 Task: Select a due date automation when advanced on, 2 days before a card is due add dates due in 1 days at 11:00 AM.
Action: Mouse moved to (968, 77)
Screenshot: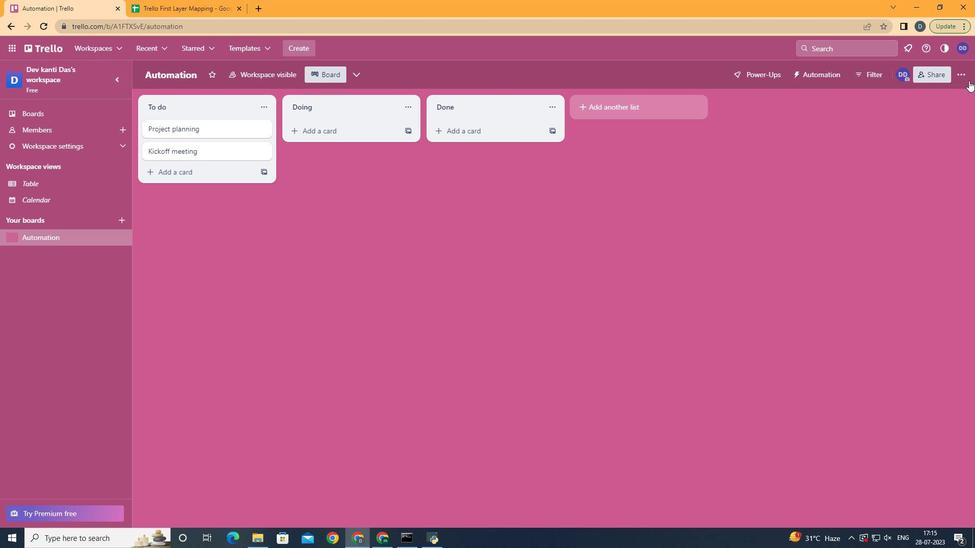 
Action: Mouse pressed left at (968, 77)
Screenshot: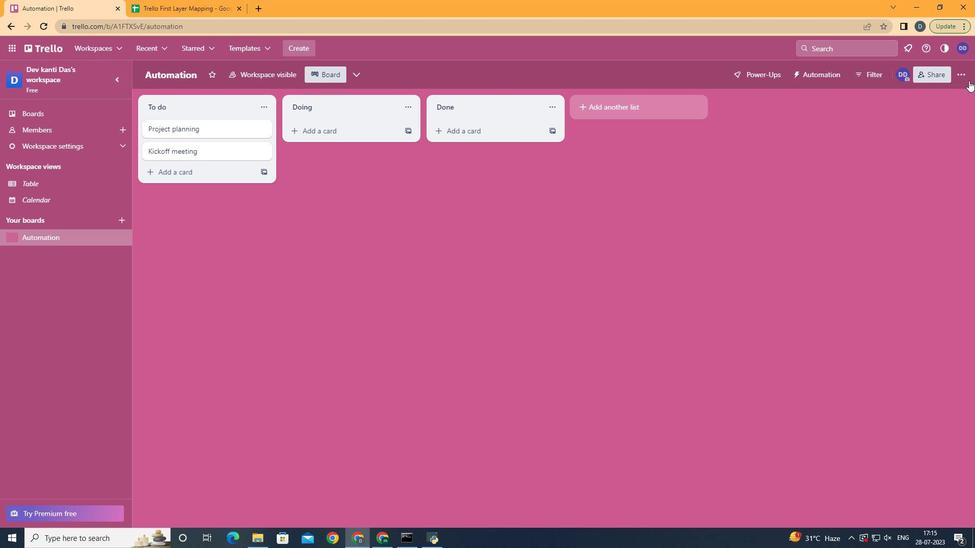 
Action: Mouse moved to (875, 208)
Screenshot: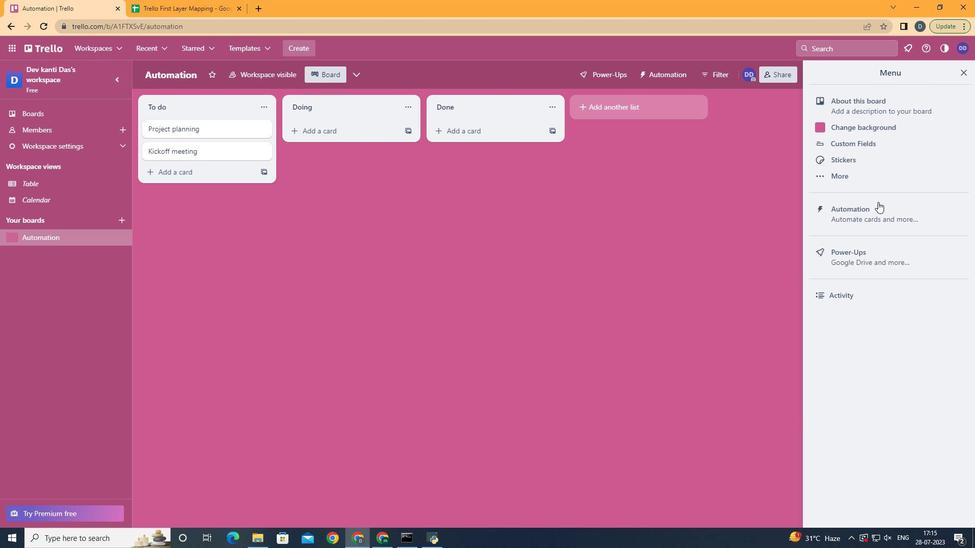 
Action: Mouse pressed left at (875, 208)
Screenshot: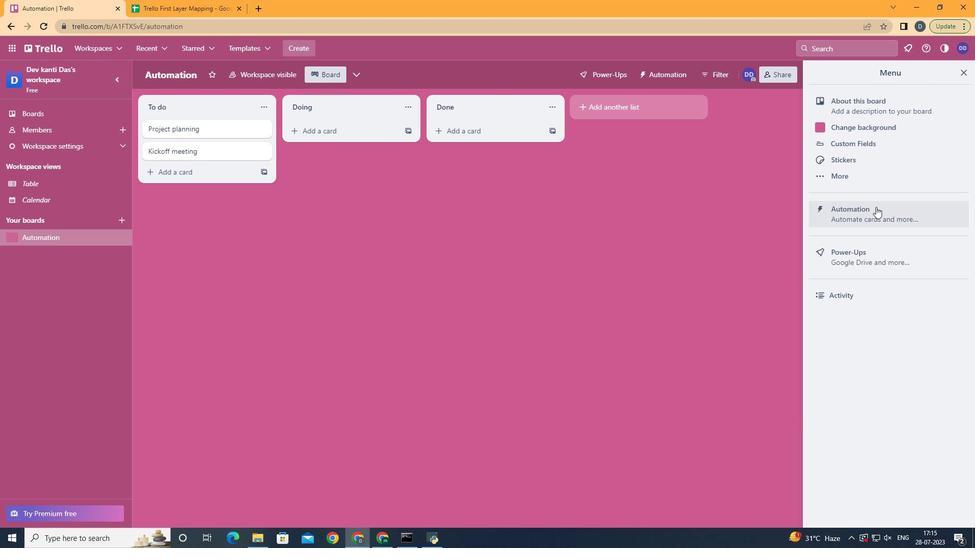 
Action: Mouse moved to (179, 212)
Screenshot: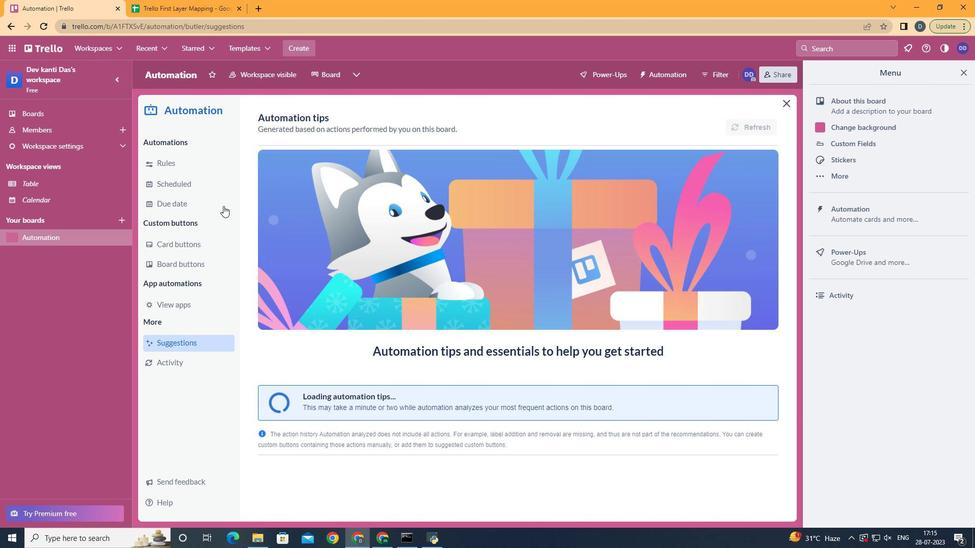 
Action: Mouse pressed left at (179, 212)
Screenshot: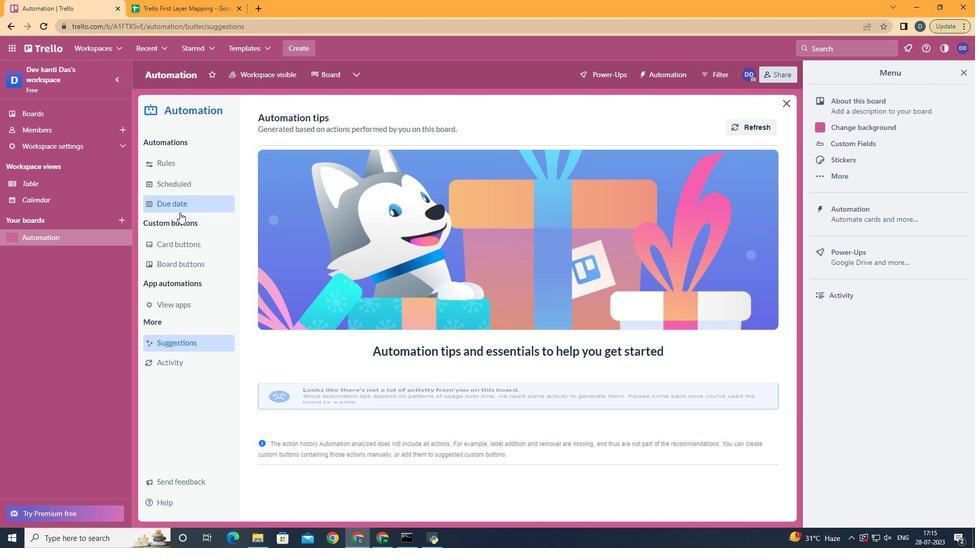 
Action: Mouse moved to (720, 121)
Screenshot: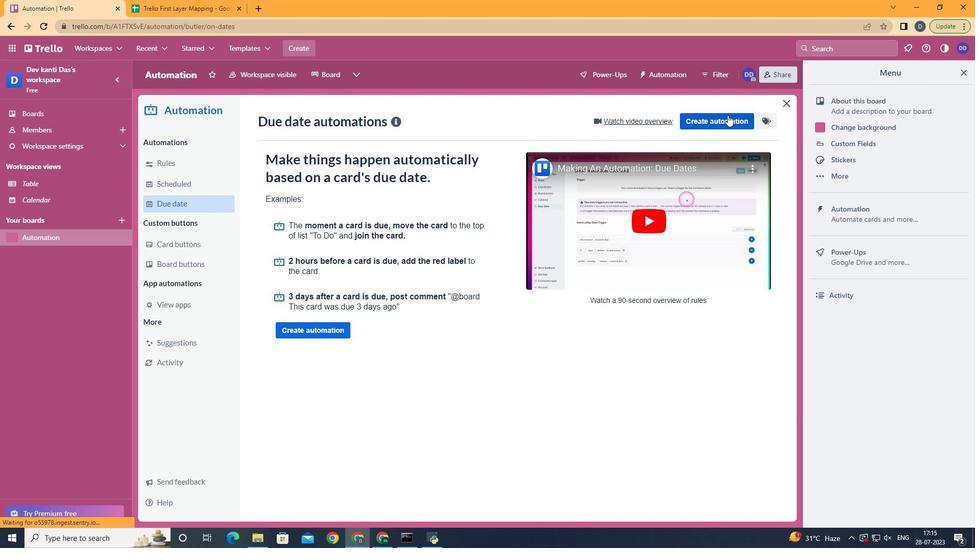 
Action: Mouse pressed left at (720, 121)
Screenshot: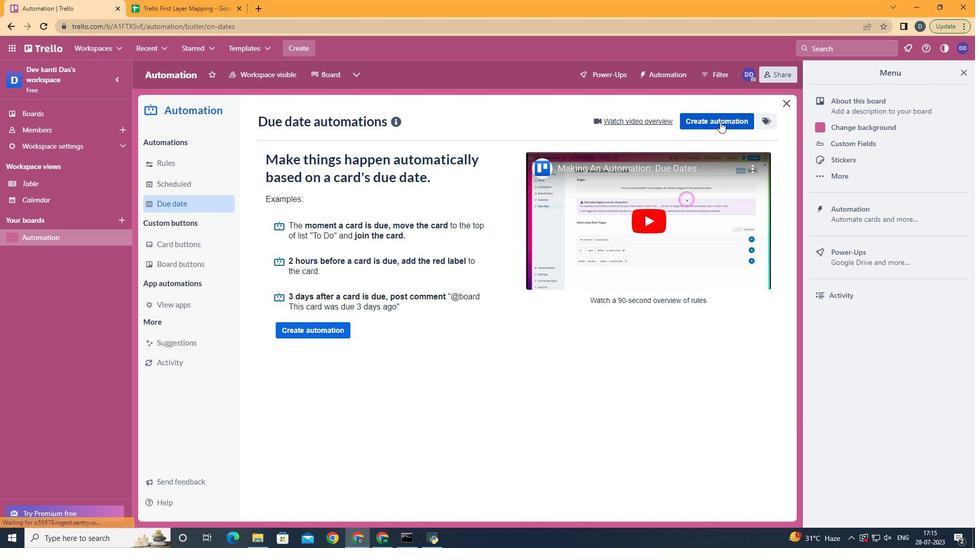 
Action: Mouse moved to (539, 214)
Screenshot: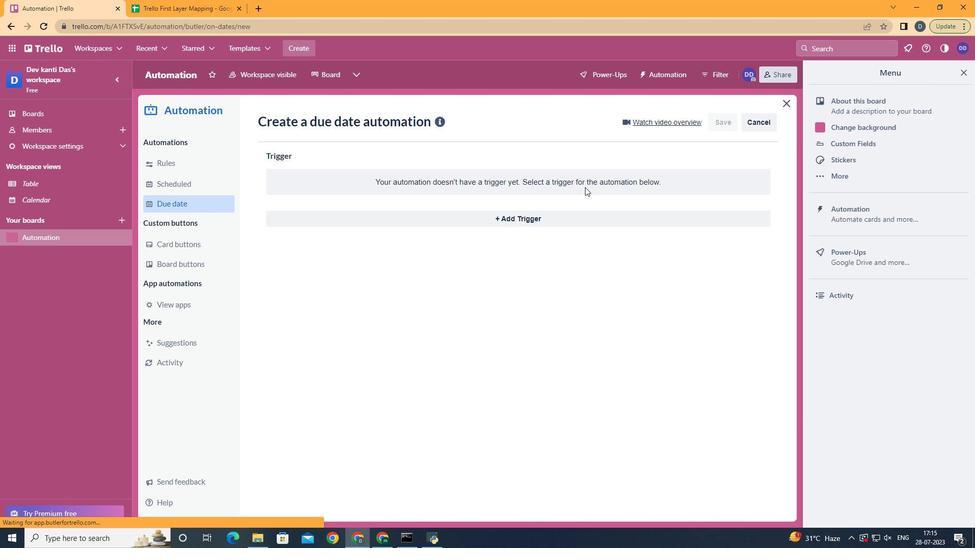 
Action: Mouse pressed left at (539, 214)
Screenshot: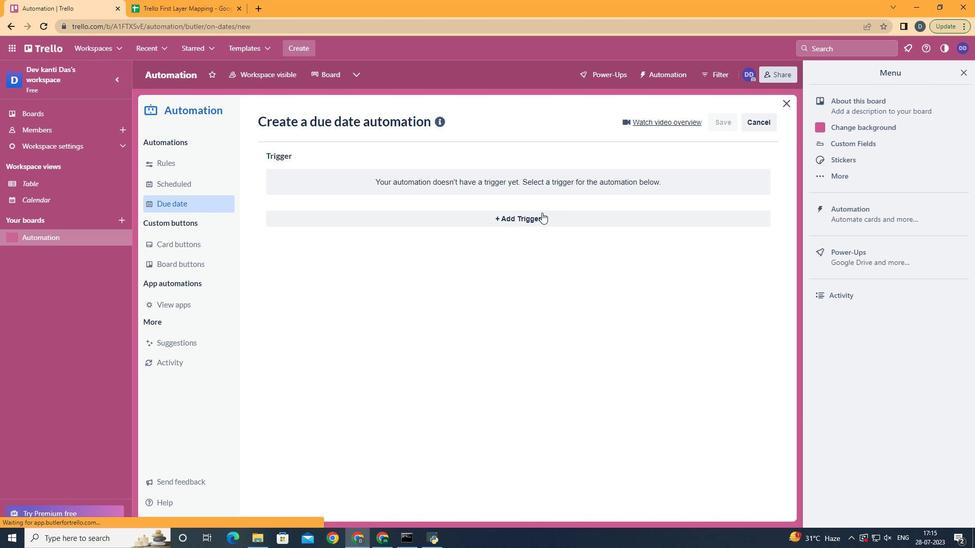 
Action: Mouse moved to (397, 368)
Screenshot: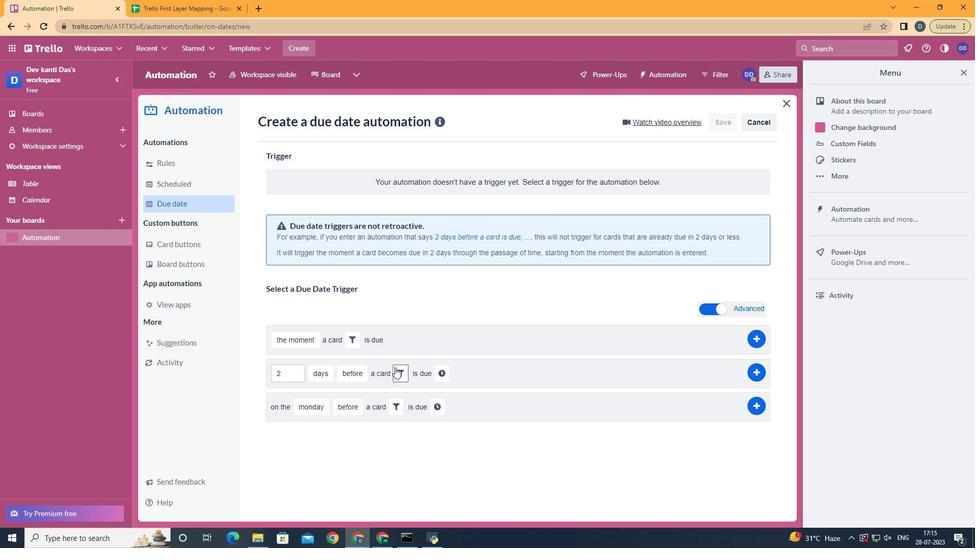 
Action: Mouse pressed left at (397, 368)
Screenshot: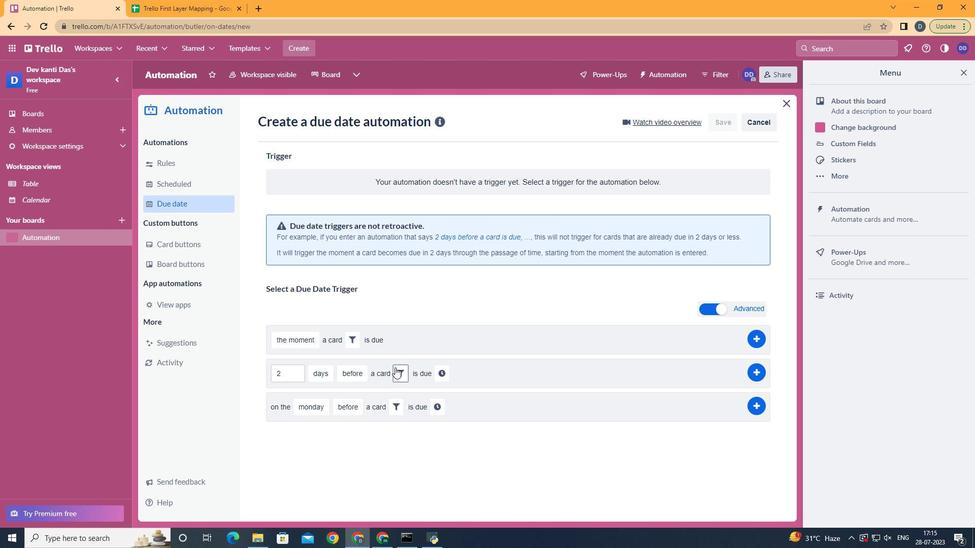 
Action: Mouse moved to (443, 340)
Screenshot: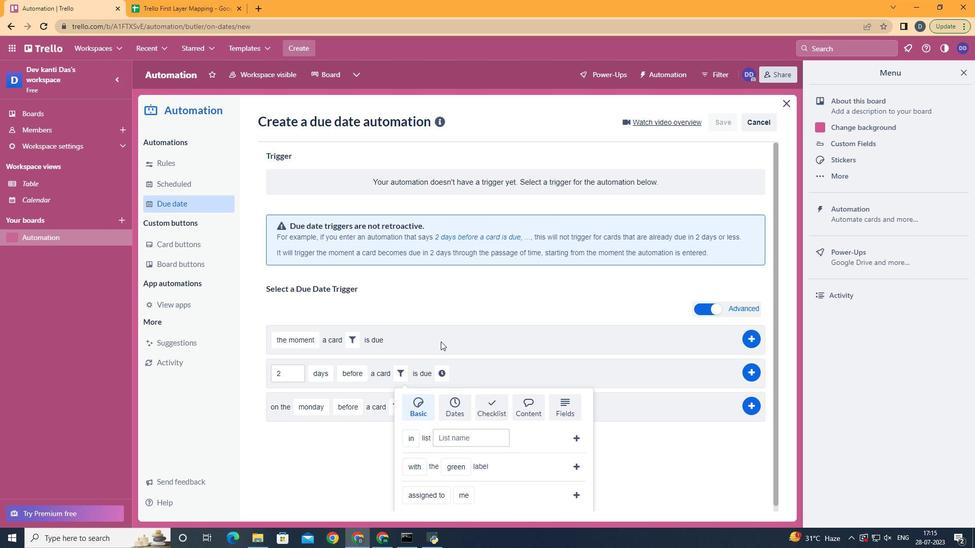 
Action: Mouse scrolled (443, 339) with delta (0, 0)
Screenshot: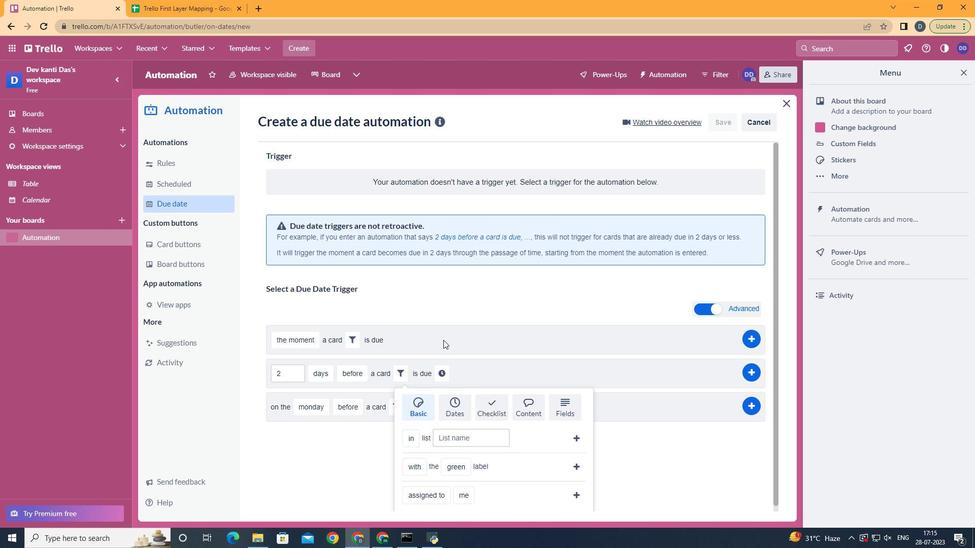 
Action: Mouse scrolled (443, 339) with delta (0, 0)
Screenshot: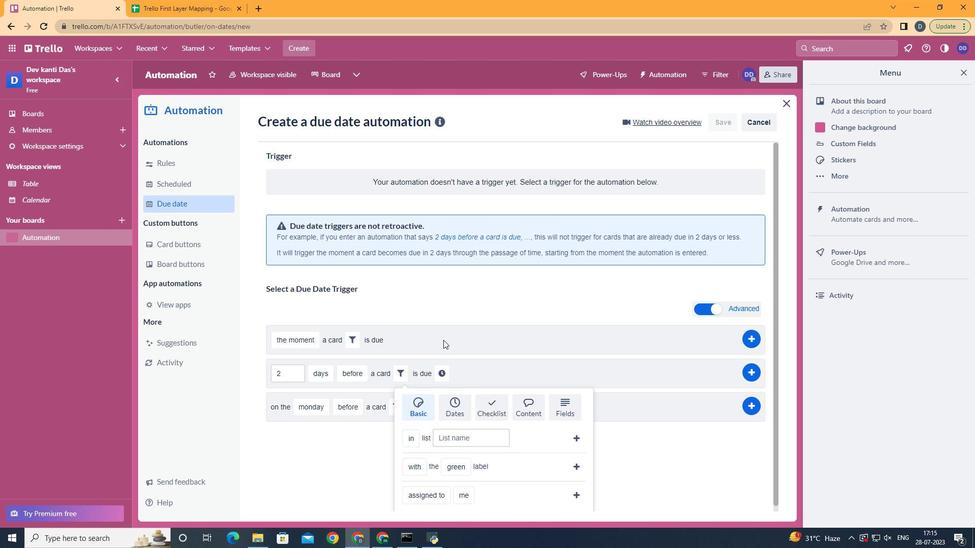 
Action: Mouse scrolled (443, 339) with delta (0, 0)
Screenshot: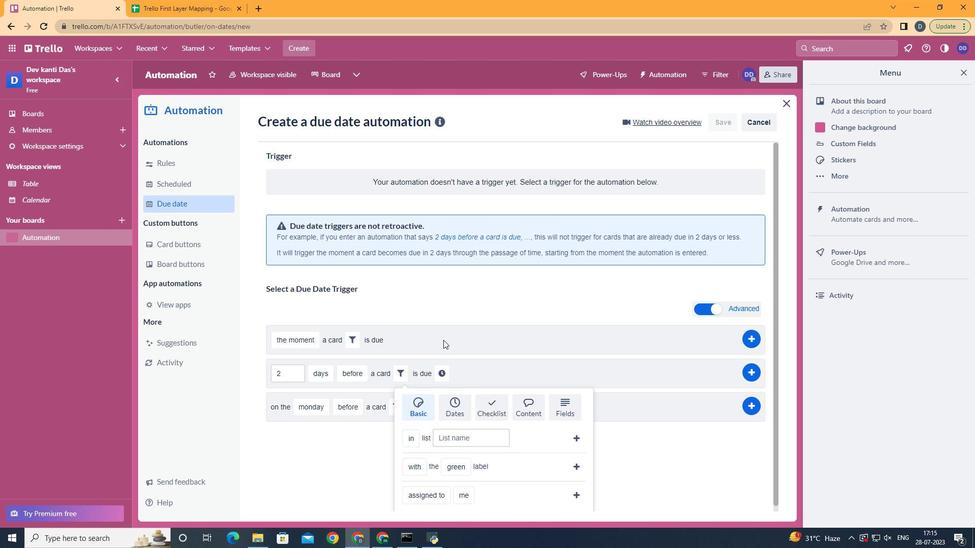 
Action: Mouse moved to (456, 403)
Screenshot: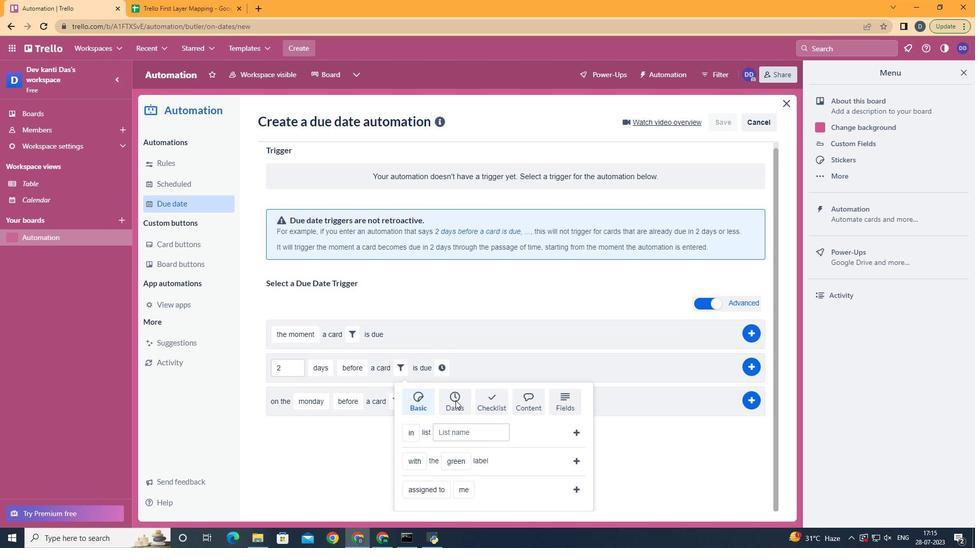 
Action: Mouse pressed left at (456, 403)
Screenshot: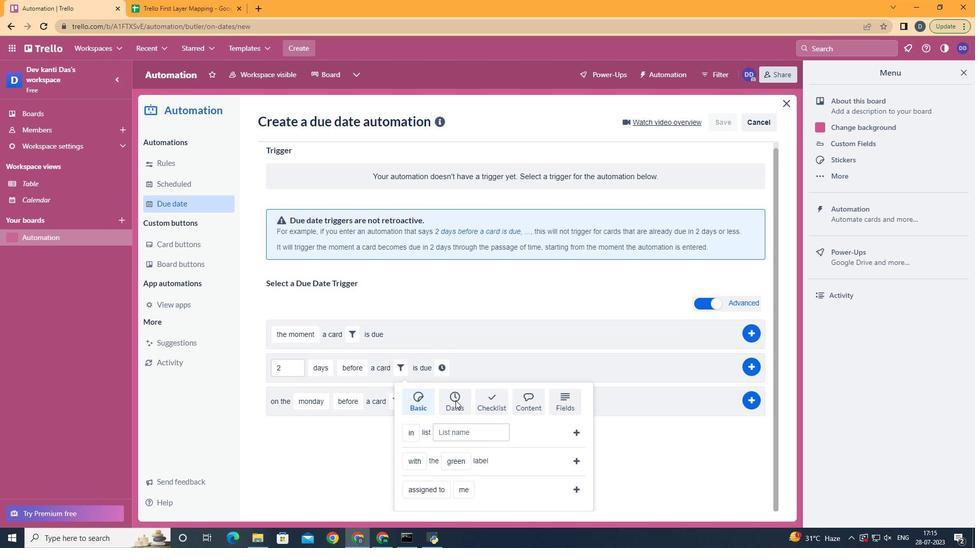 
Action: Mouse moved to (471, 377)
Screenshot: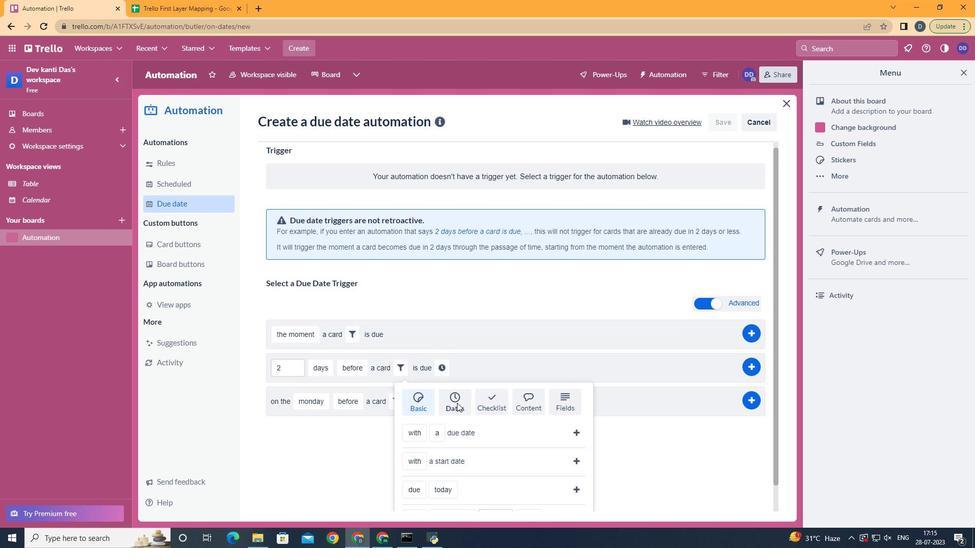 
Action: Mouse scrolled (471, 376) with delta (0, 0)
Screenshot: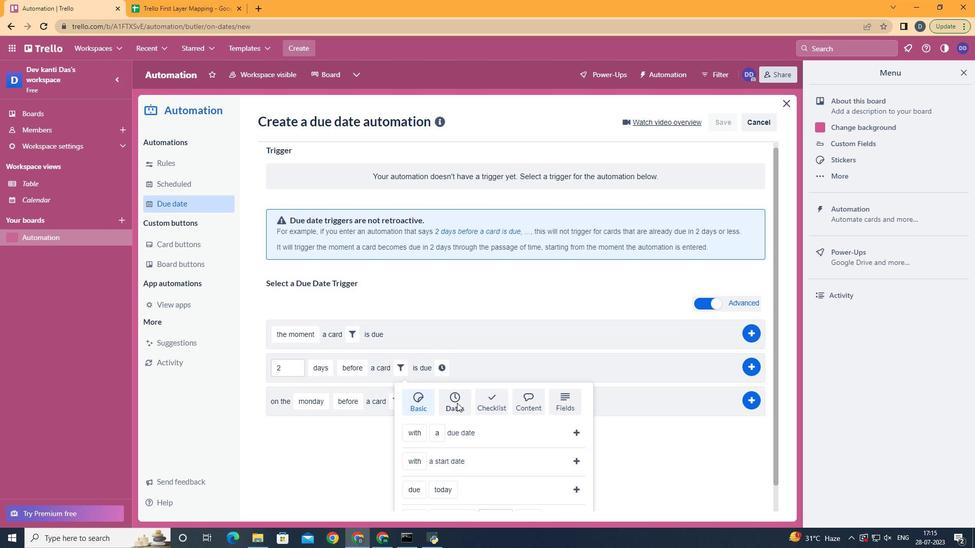 
Action: Mouse scrolled (471, 376) with delta (0, 0)
Screenshot: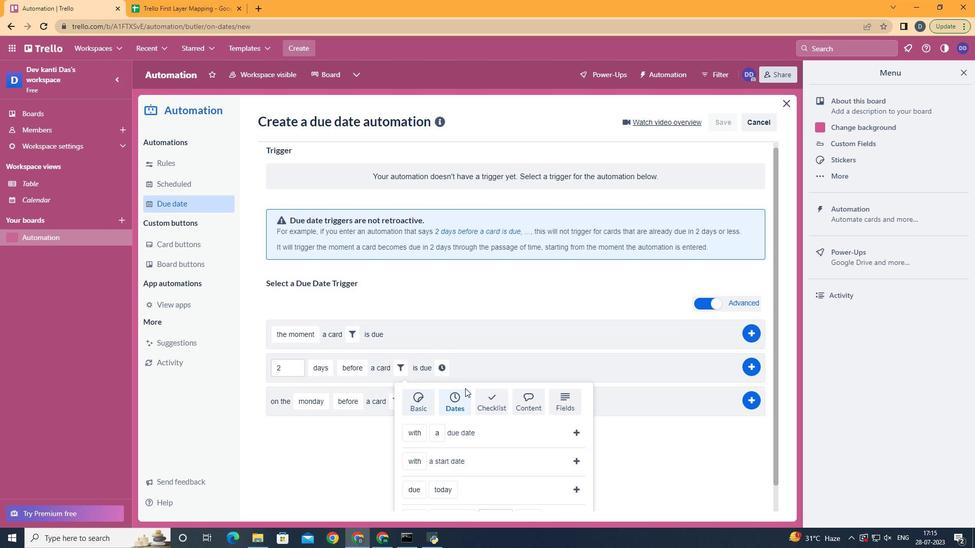 
Action: Mouse scrolled (471, 376) with delta (0, 0)
Screenshot: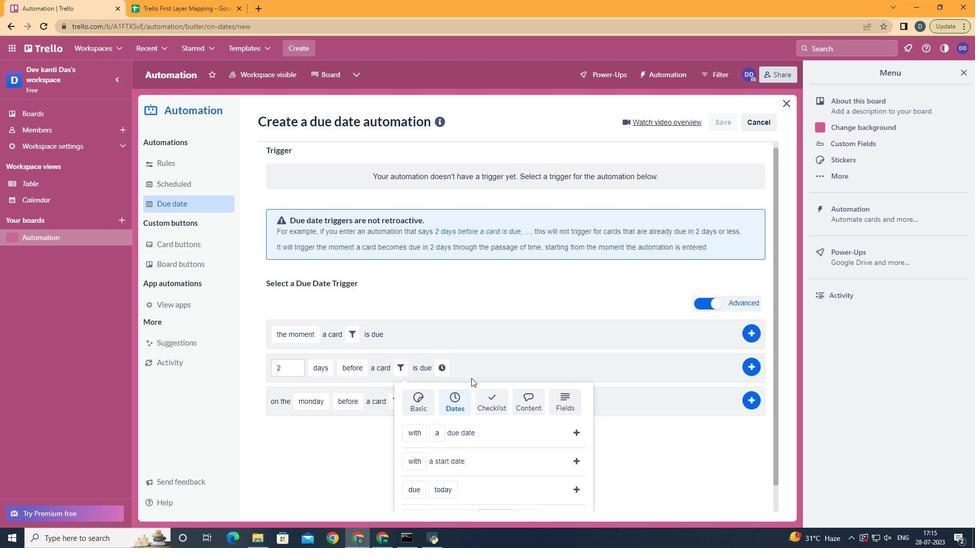 
Action: Mouse scrolled (471, 376) with delta (0, 0)
Screenshot: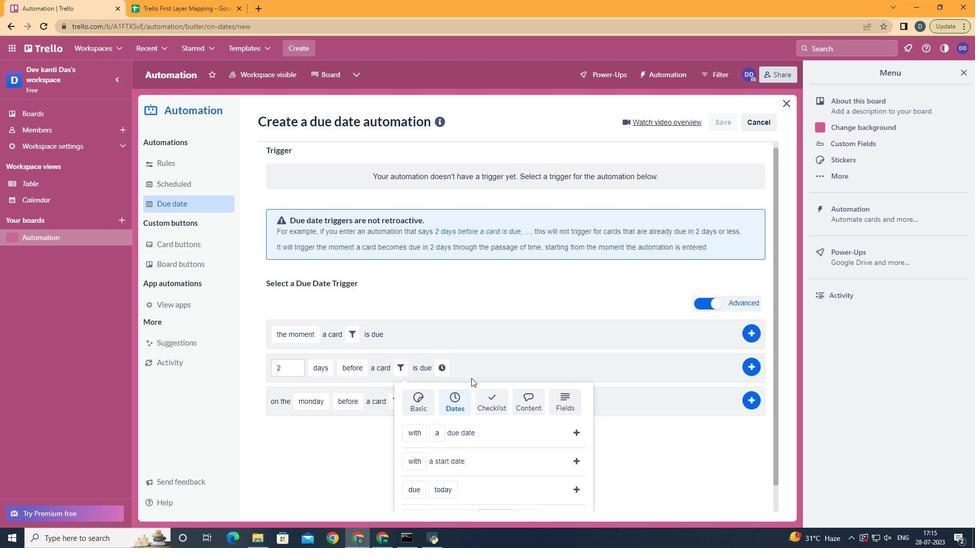 
Action: Mouse scrolled (471, 376) with delta (0, 0)
Screenshot: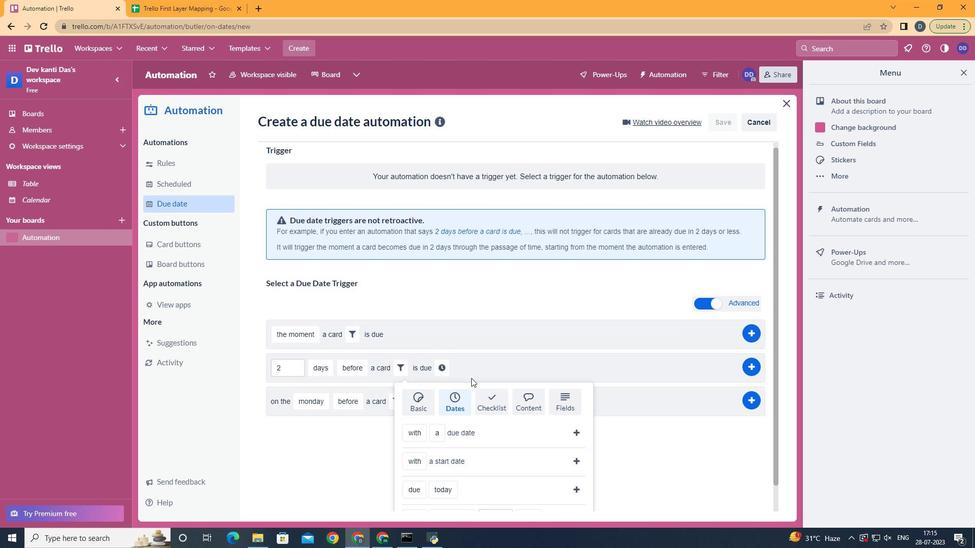 
Action: Mouse moved to (441, 450)
Screenshot: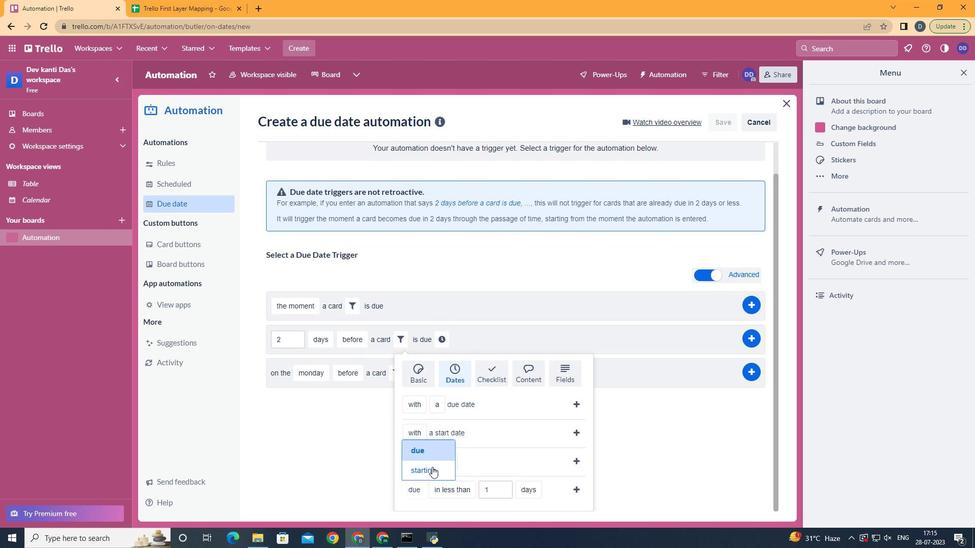 
Action: Mouse pressed left at (441, 450)
Screenshot: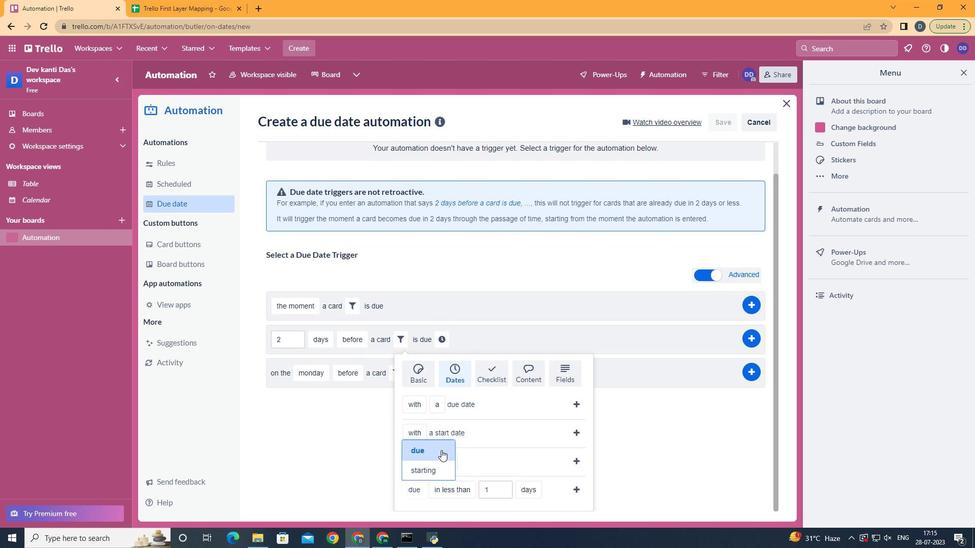 
Action: Mouse moved to (468, 449)
Screenshot: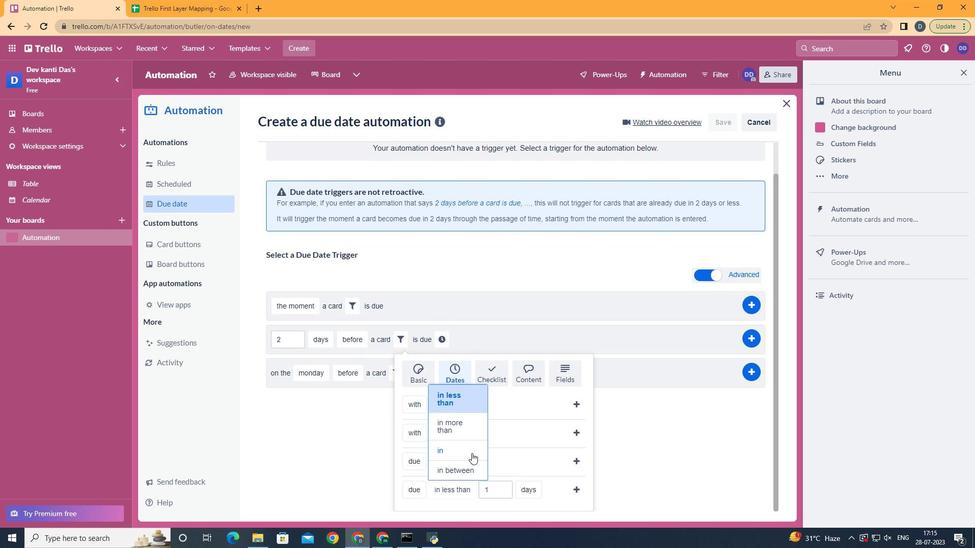 
Action: Mouse pressed left at (468, 449)
Screenshot: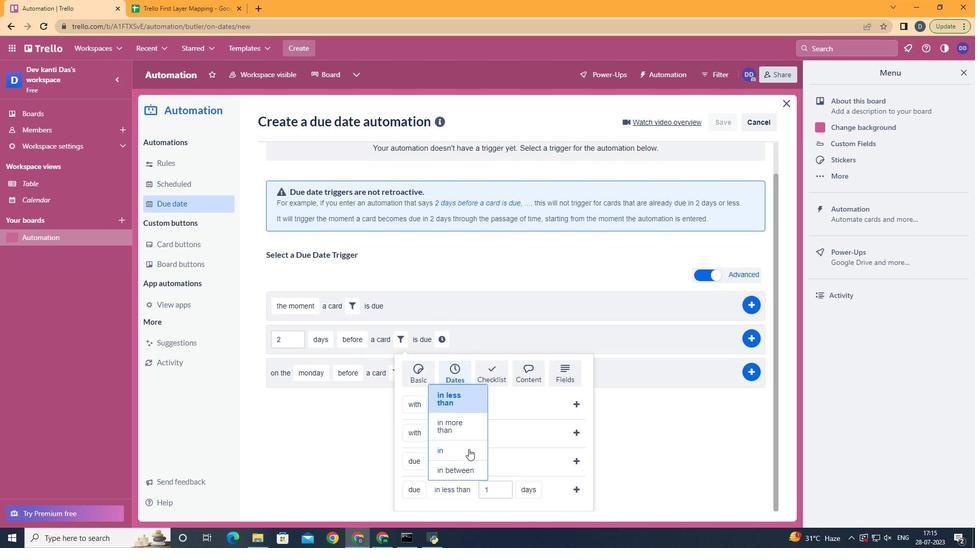 
Action: Mouse moved to (526, 449)
Screenshot: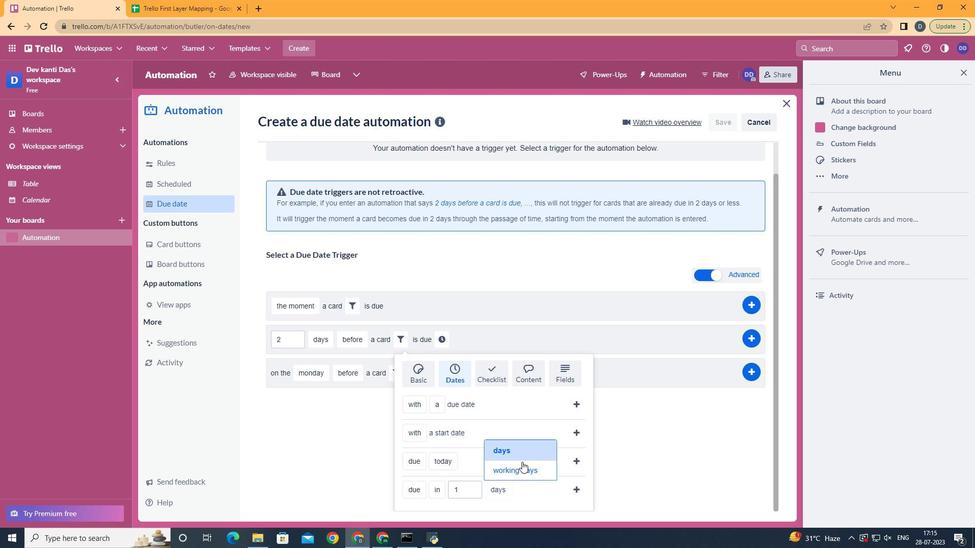 
Action: Mouse pressed left at (526, 449)
Screenshot: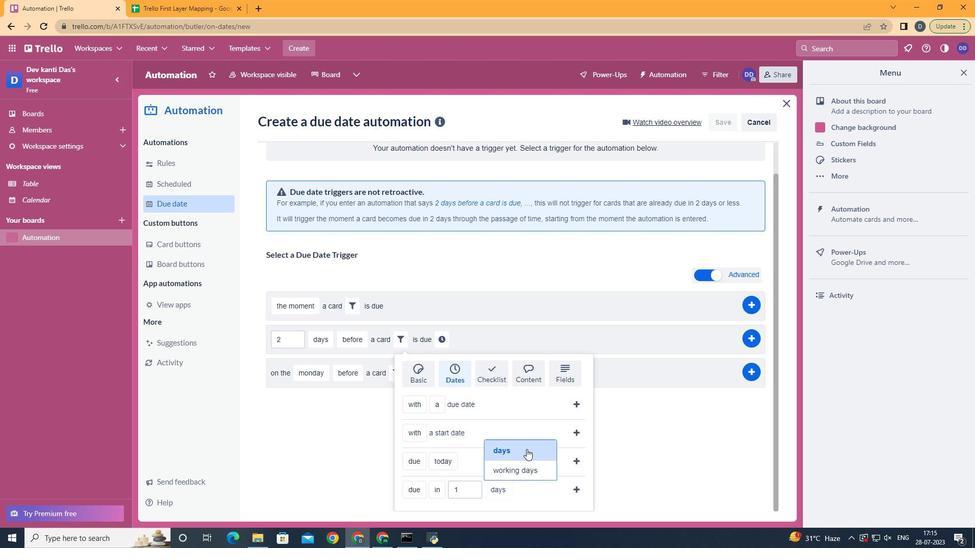 
Action: Mouse moved to (579, 491)
Screenshot: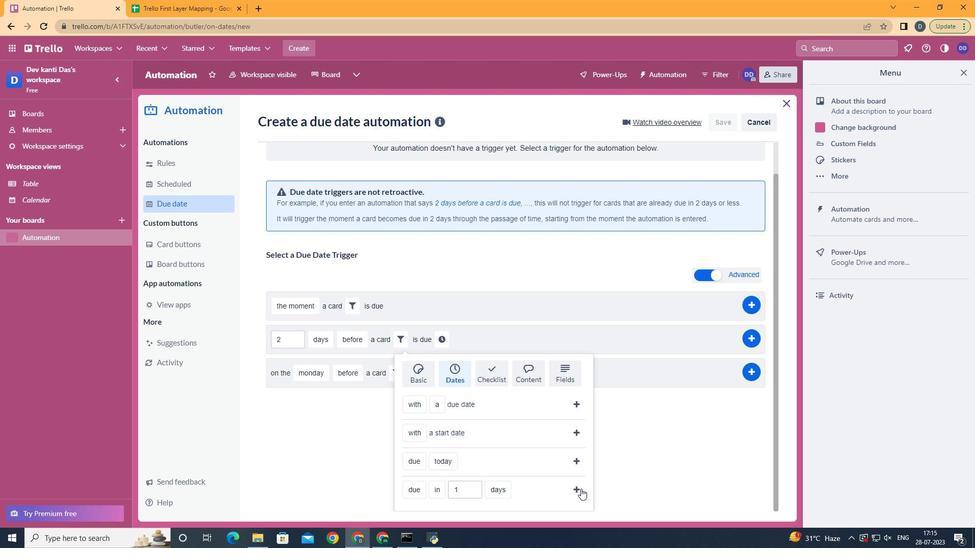 
Action: Mouse pressed left at (579, 491)
Screenshot: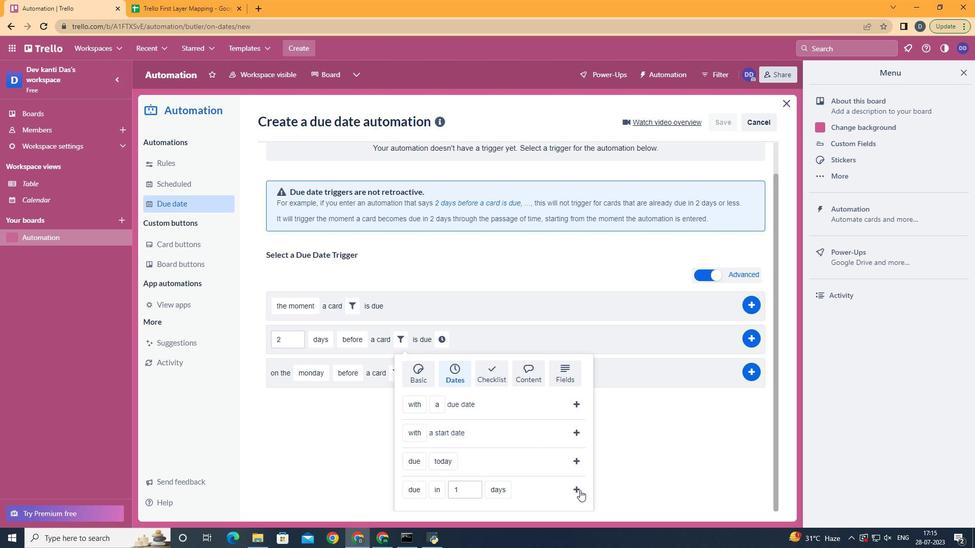 
Action: Mouse moved to (505, 377)
Screenshot: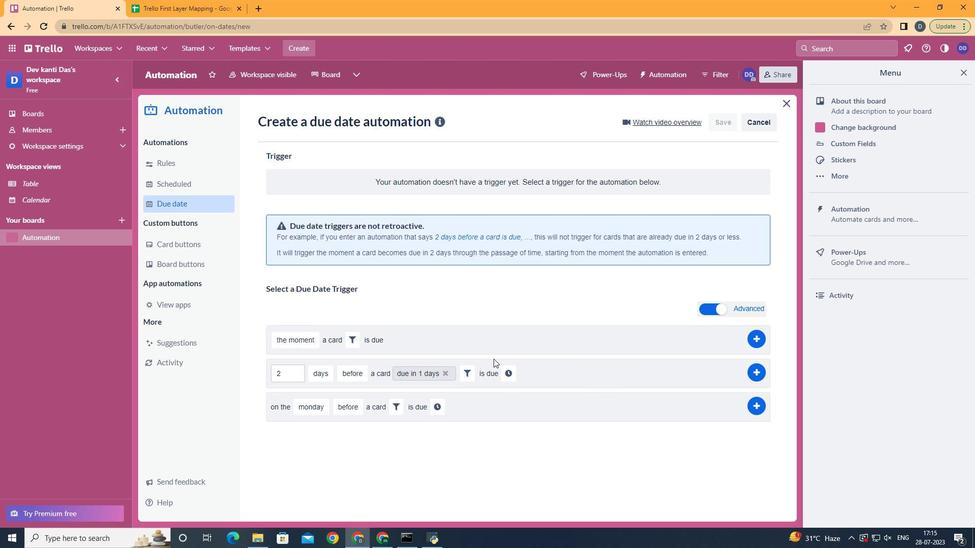 
Action: Mouse pressed left at (505, 377)
Screenshot: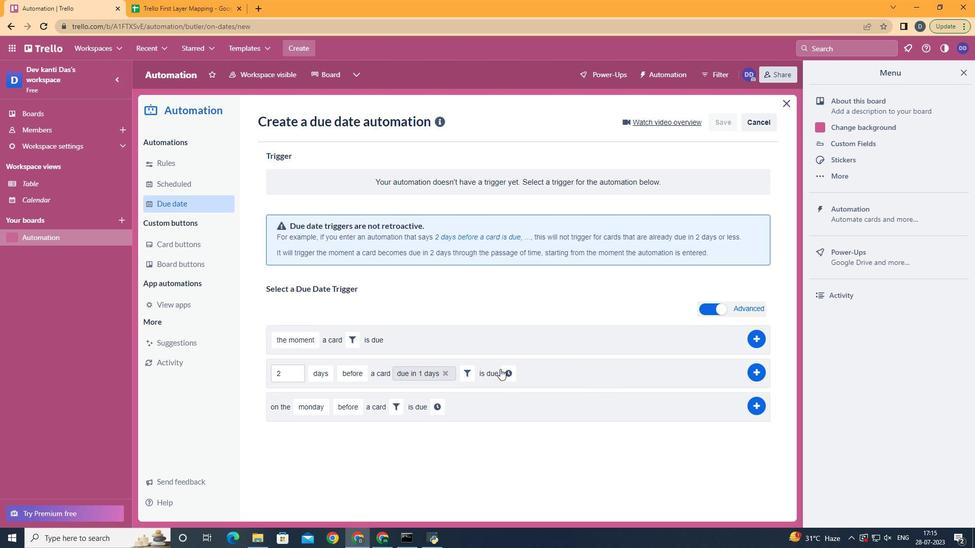 
Action: Mouse moved to (540, 375)
Screenshot: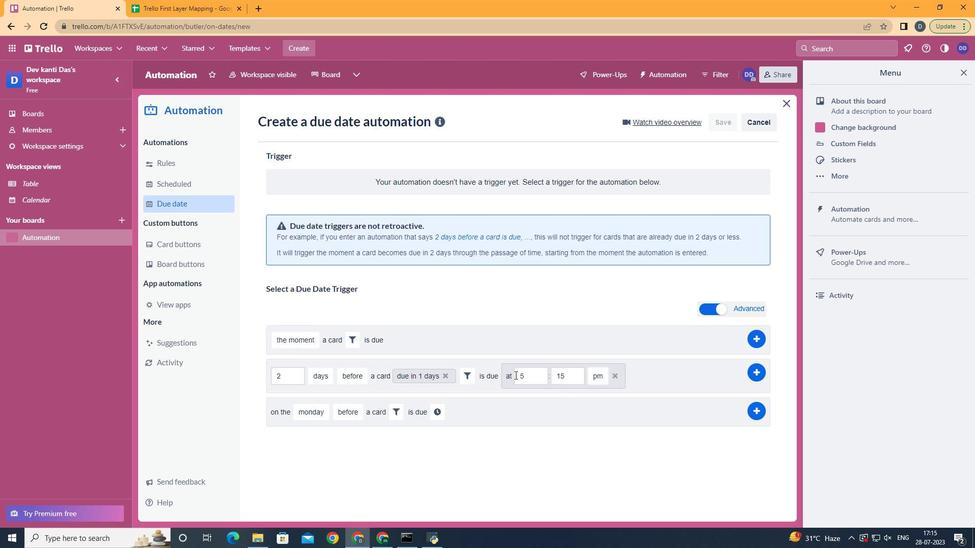 
Action: Mouse pressed left at (540, 375)
Screenshot: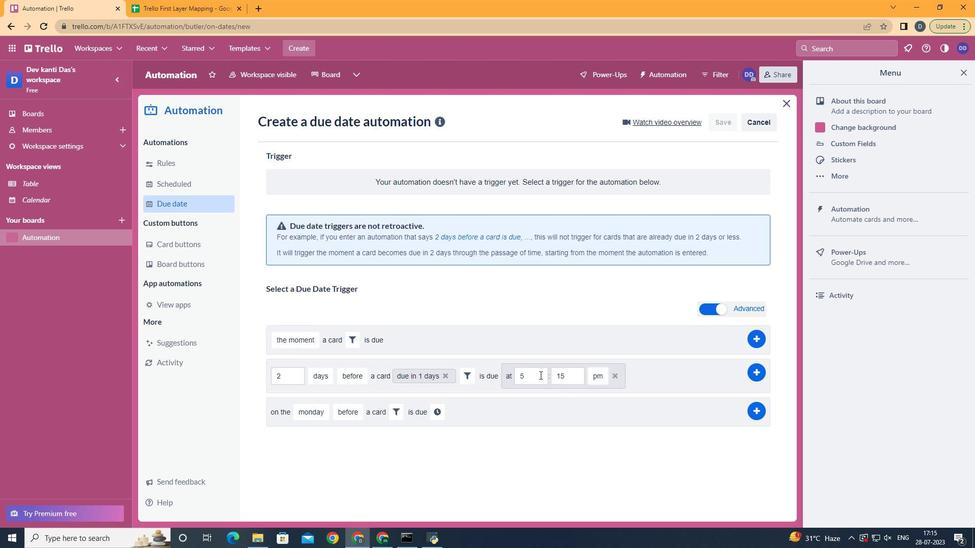 
Action: Key pressed <Key.backspace>11
Screenshot: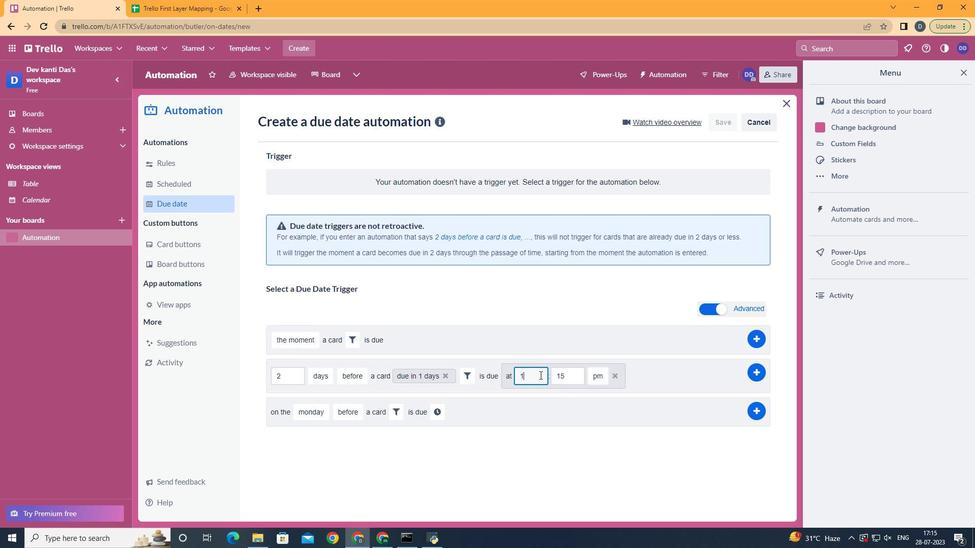 
Action: Mouse moved to (569, 378)
Screenshot: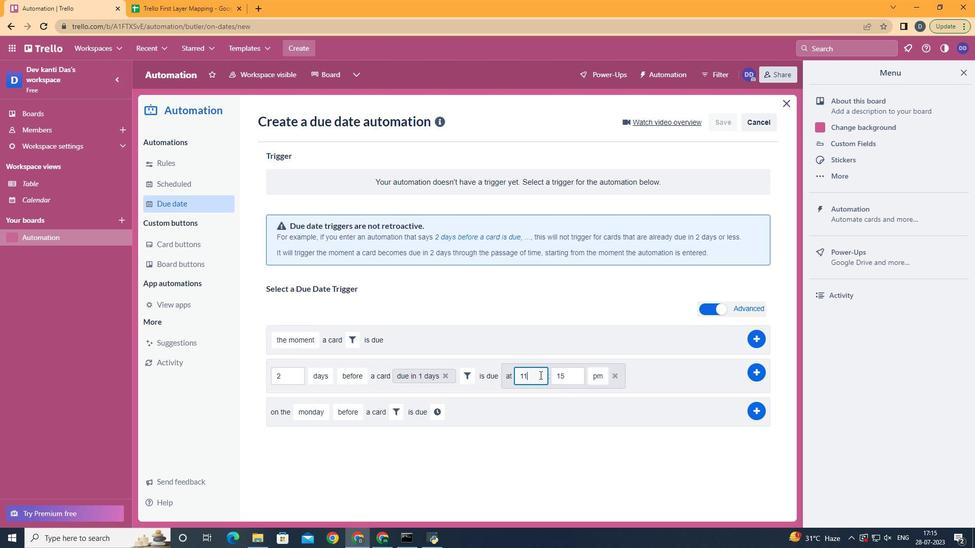 
Action: Mouse pressed left at (569, 378)
Screenshot: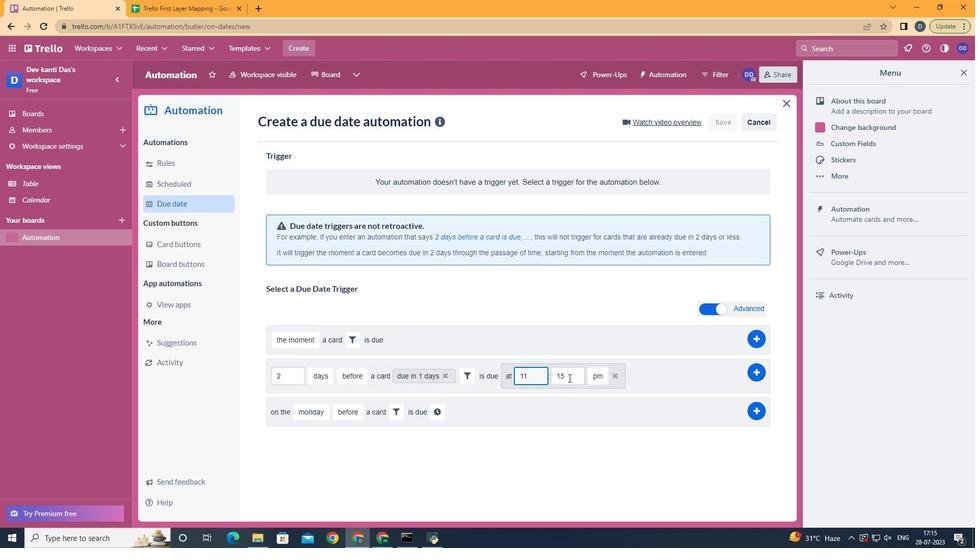 
Action: Mouse moved to (565, 383)
Screenshot: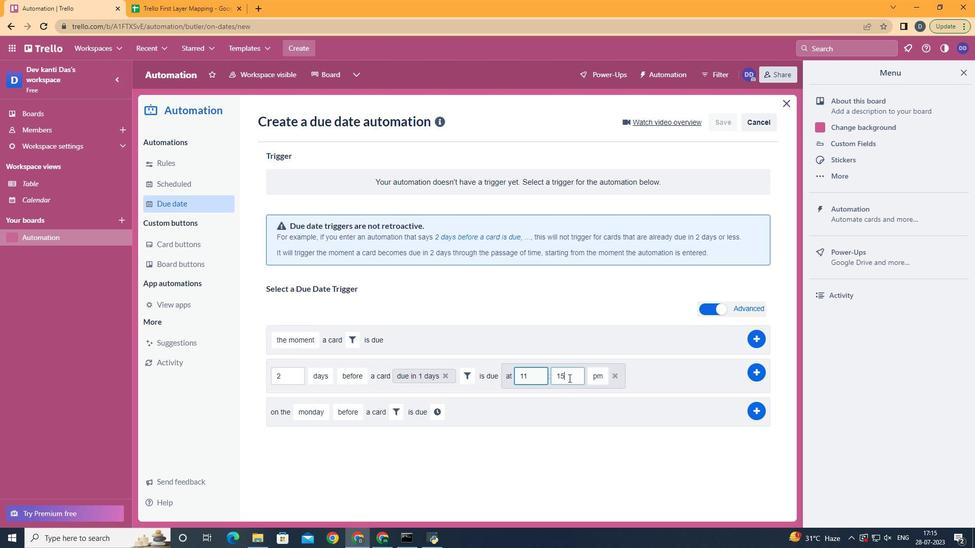 
Action: Key pressed <Key.backspace><Key.backspace>00
Screenshot: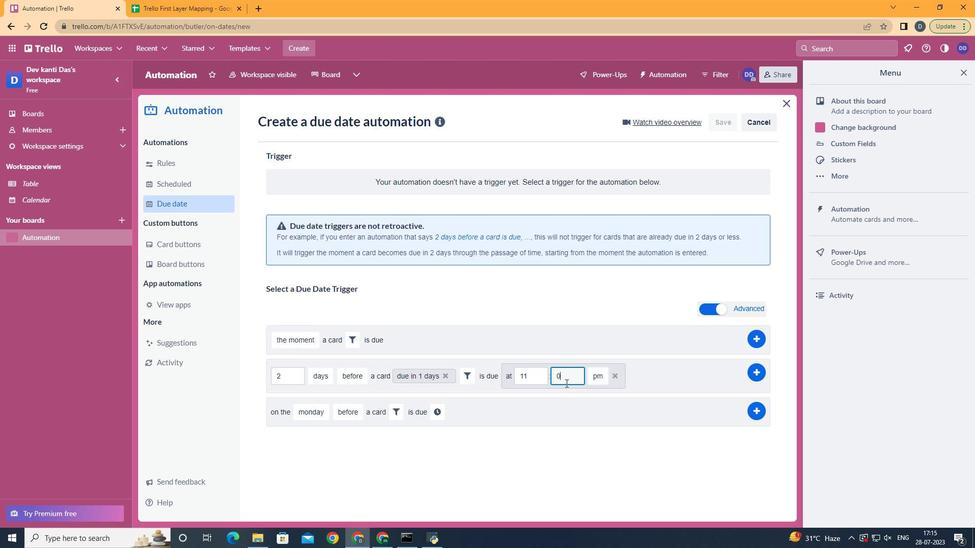 
Action: Mouse moved to (596, 396)
Screenshot: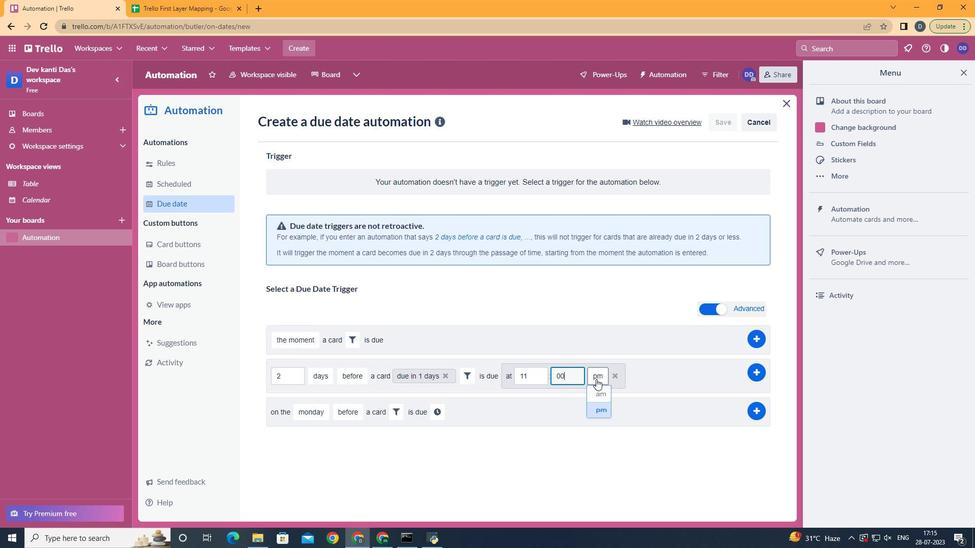 
Action: Mouse pressed left at (596, 396)
Screenshot: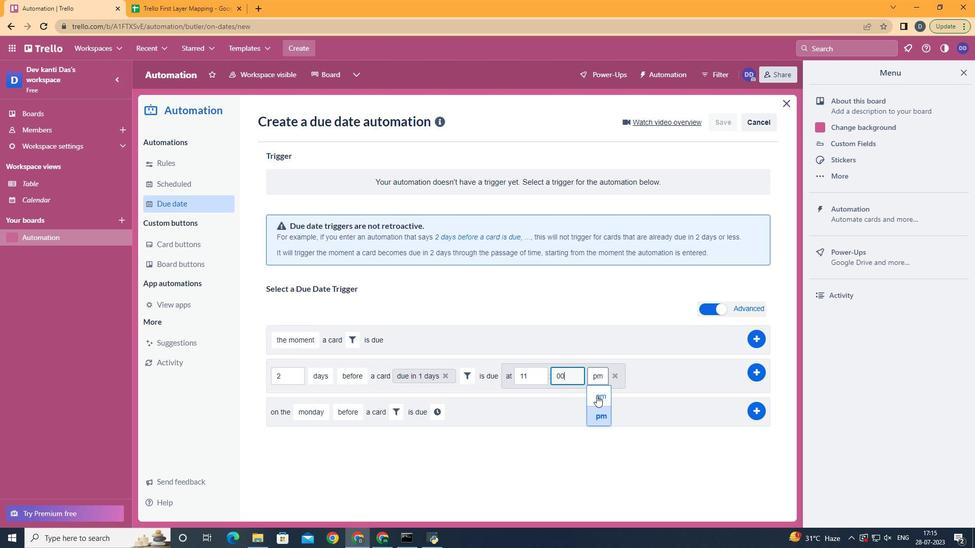 
